 Task: Create a due date automation trigger when advanced on, on the monday before a card is due add fields with custom field "Resume" unchecked at 11:00 AM.
Action: Mouse moved to (929, 69)
Screenshot: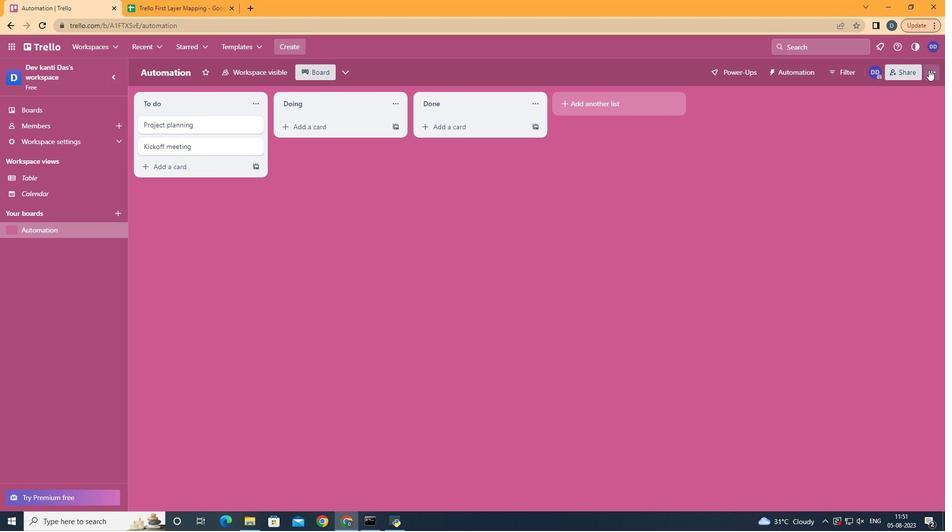 
Action: Mouse pressed left at (929, 69)
Screenshot: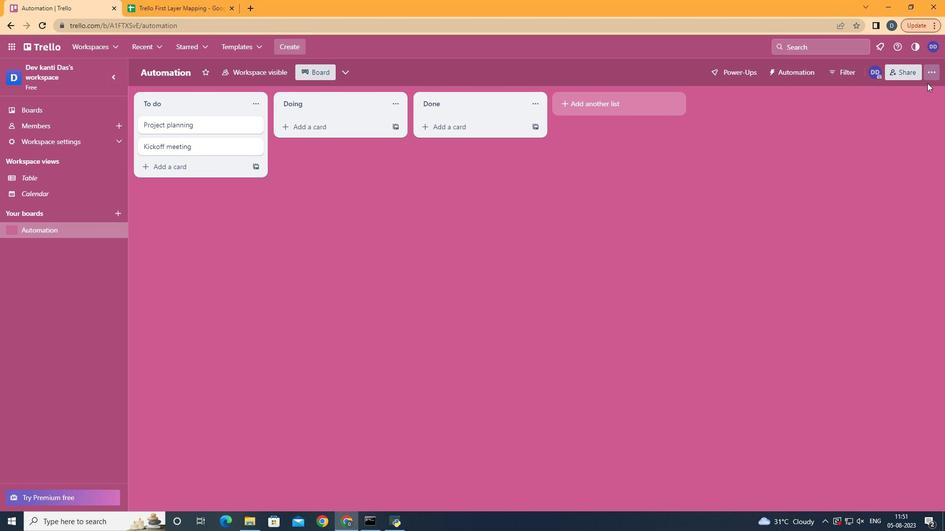 
Action: Mouse moved to (831, 202)
Screenshot: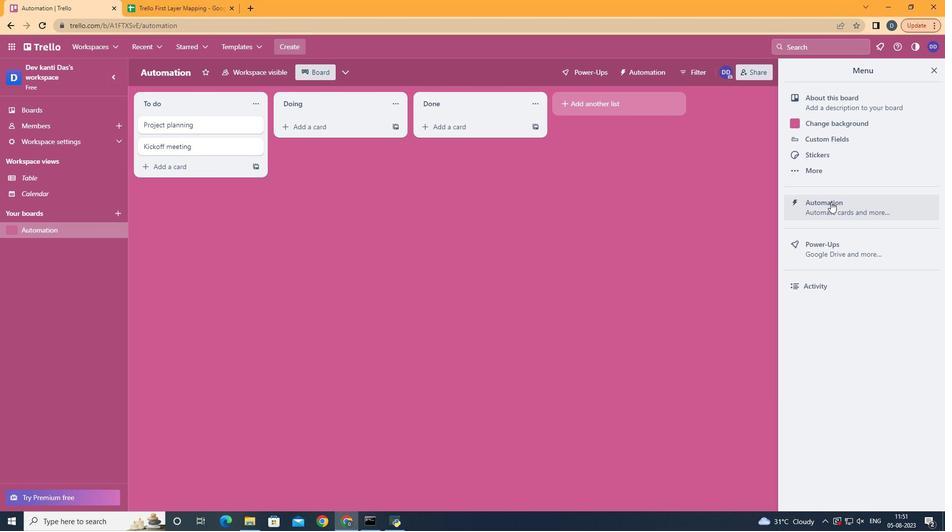 
Action: Mouse pressed left at (831, 202)
Screenshot: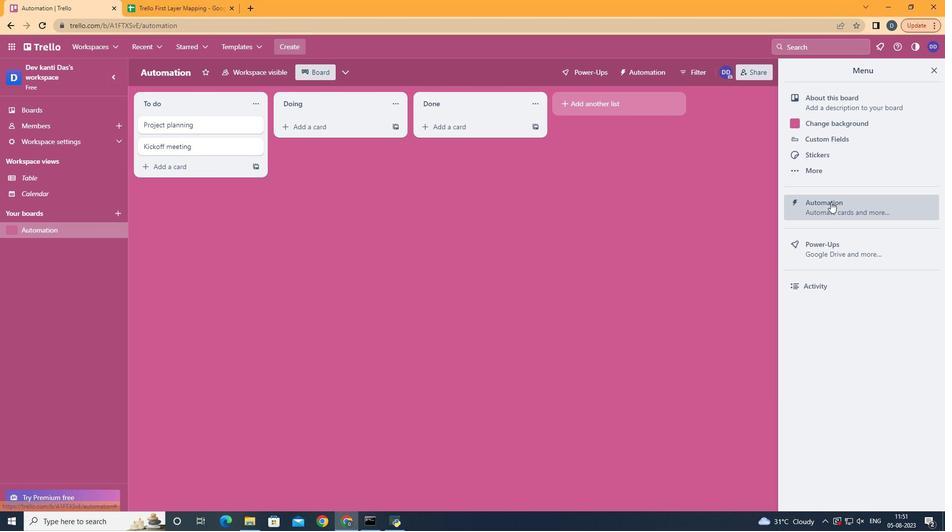 
Action: Mouse moved to (189, 200)
Screenshot: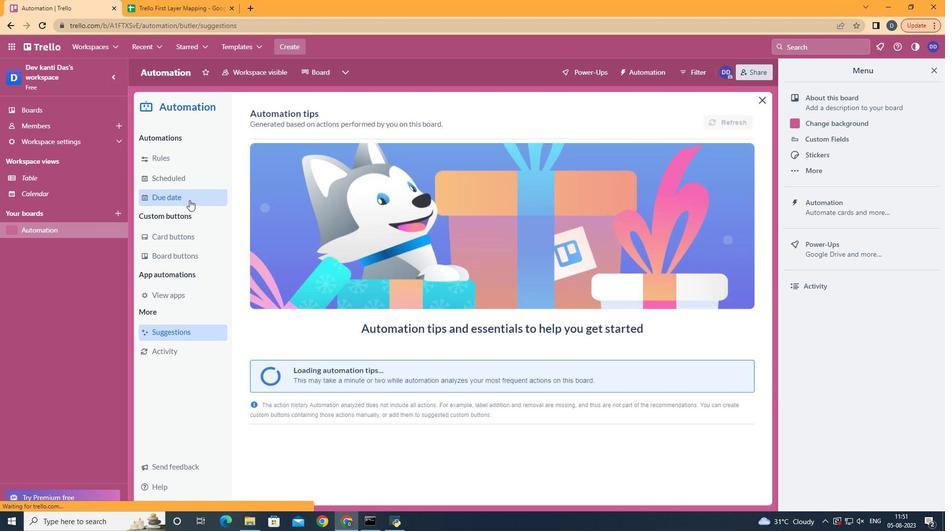
Action: Mouse pressed left at (189, 200)
Screenshot: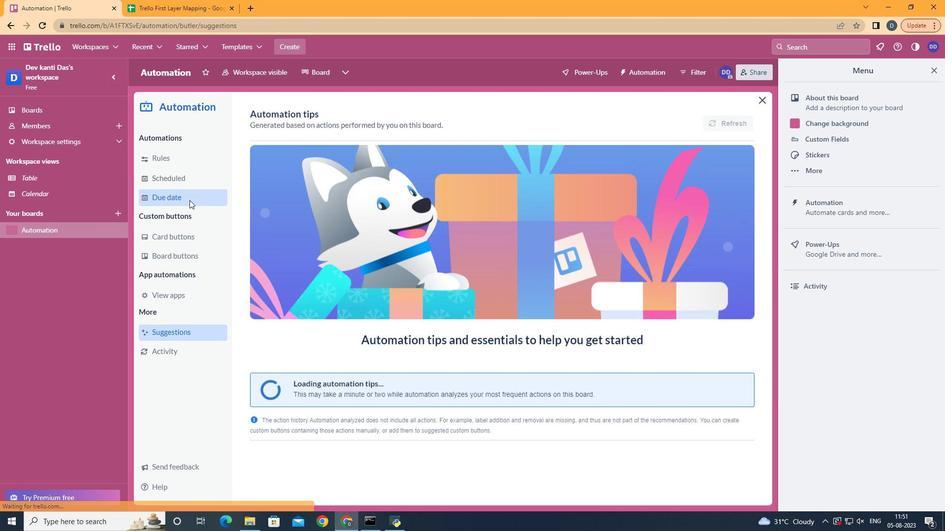 
Action: Mouse moved to (696, 117)
Screenshot: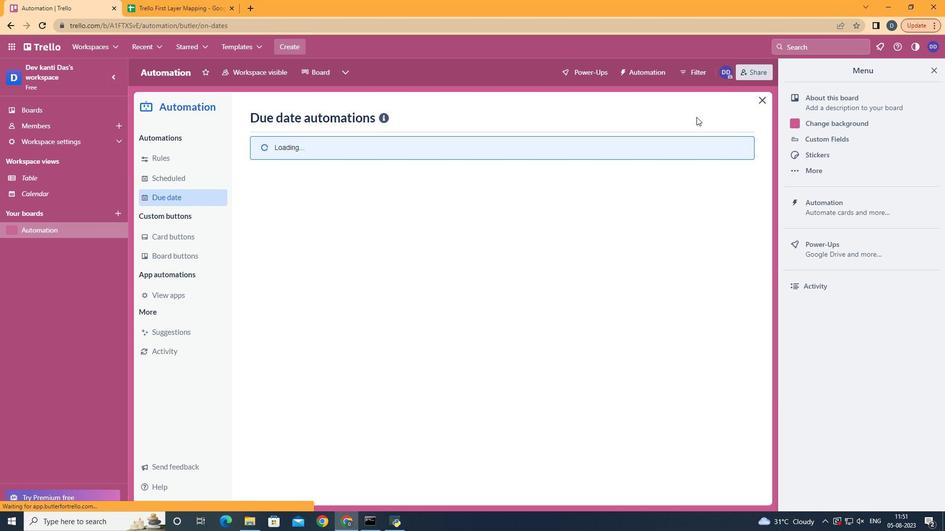 
Action: Mouse pressed left at (696, 117)
Screenshot: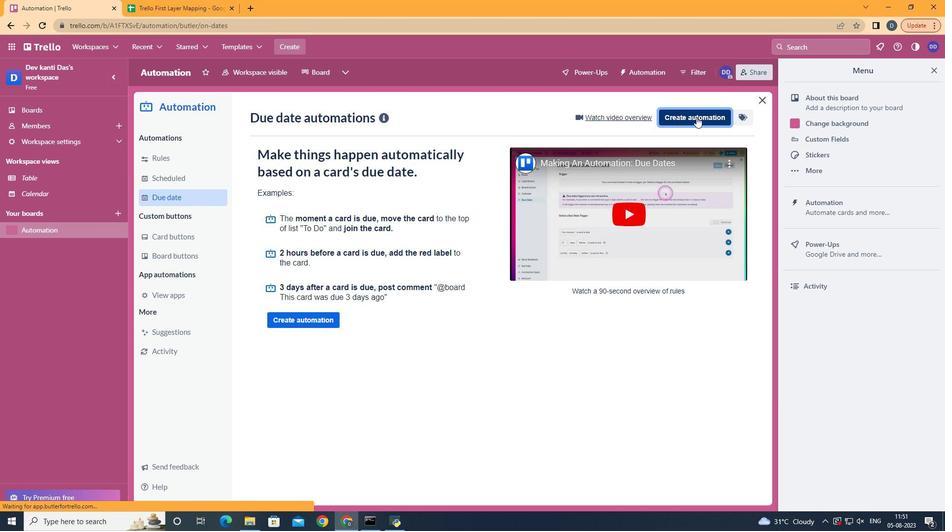 
Action: Mouse moved to (534, 211)
Screenshot: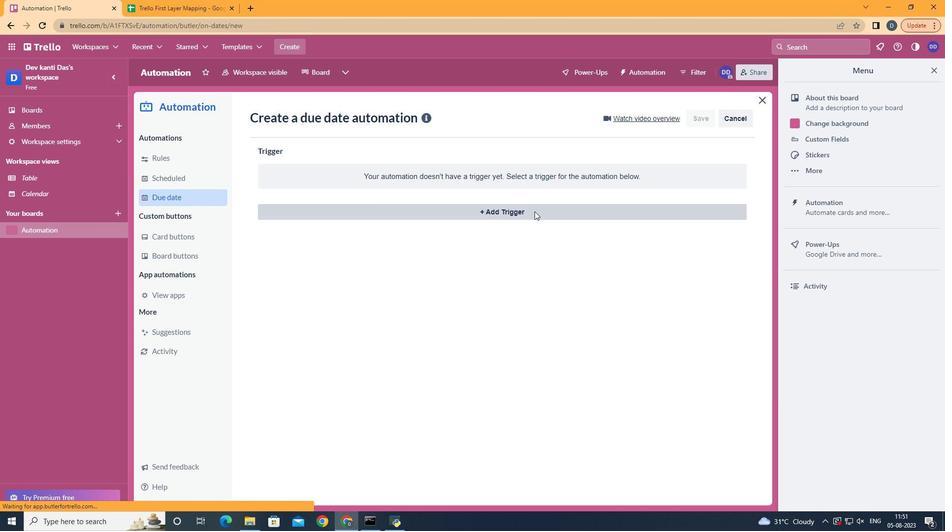 
Action: Mouse pressed left at (534, 211)
Screenshot: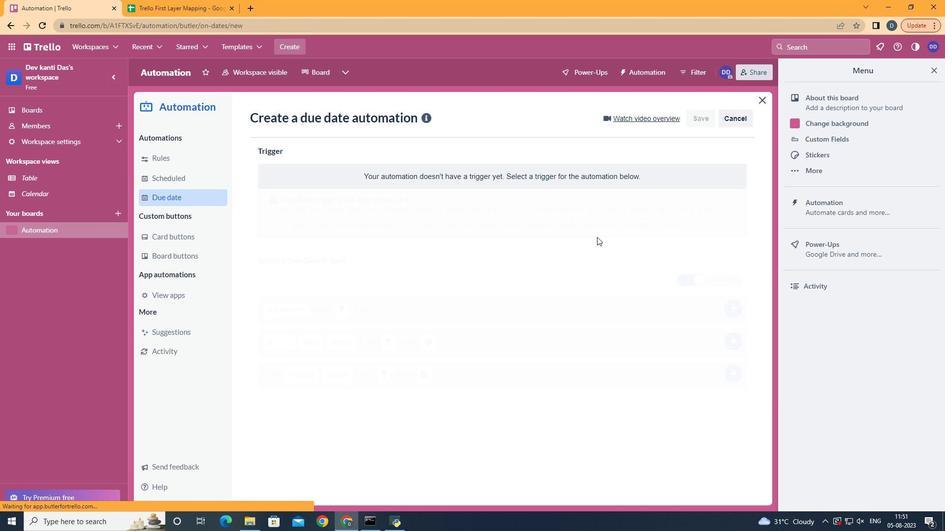 
Action: Mouse moved to (316, 263)
Screenshot: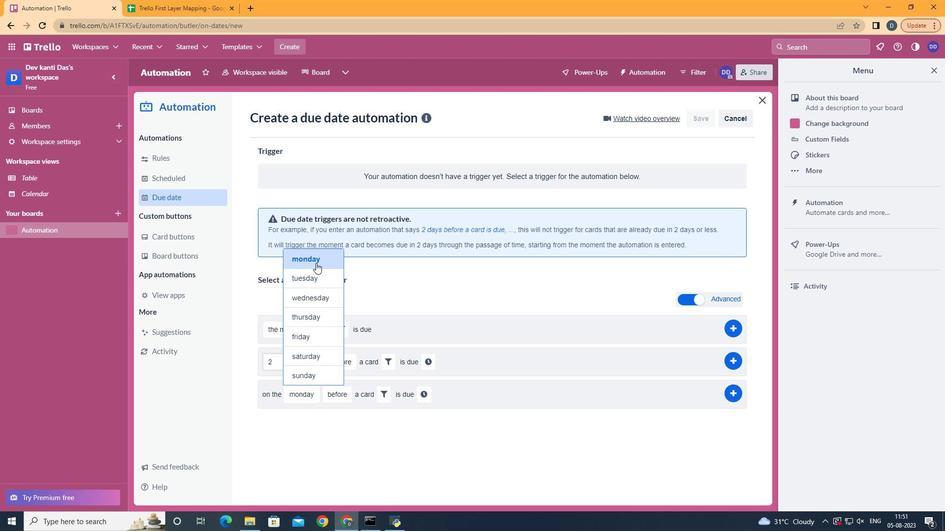 
Action: Mouse pressed left at (316, 263)
Screenshot: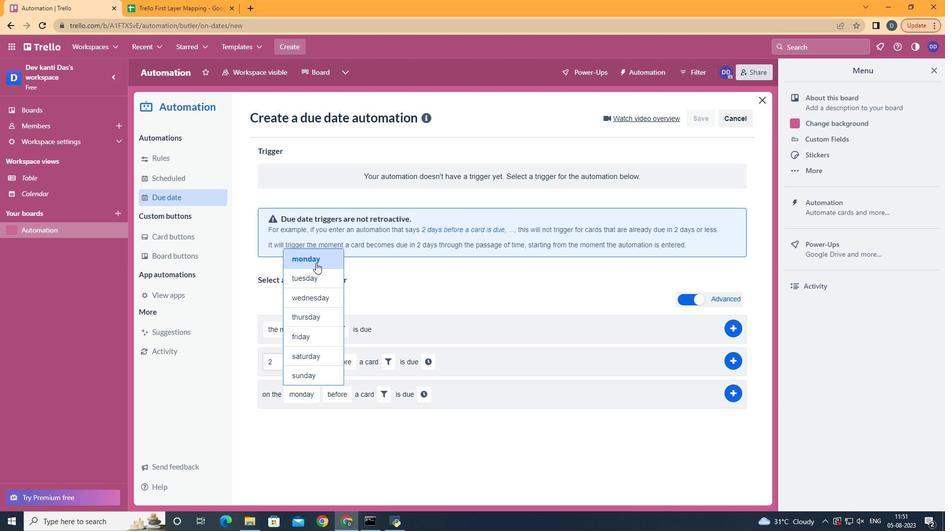 
Action: Mouse moved to (342, 412)
Screenshot: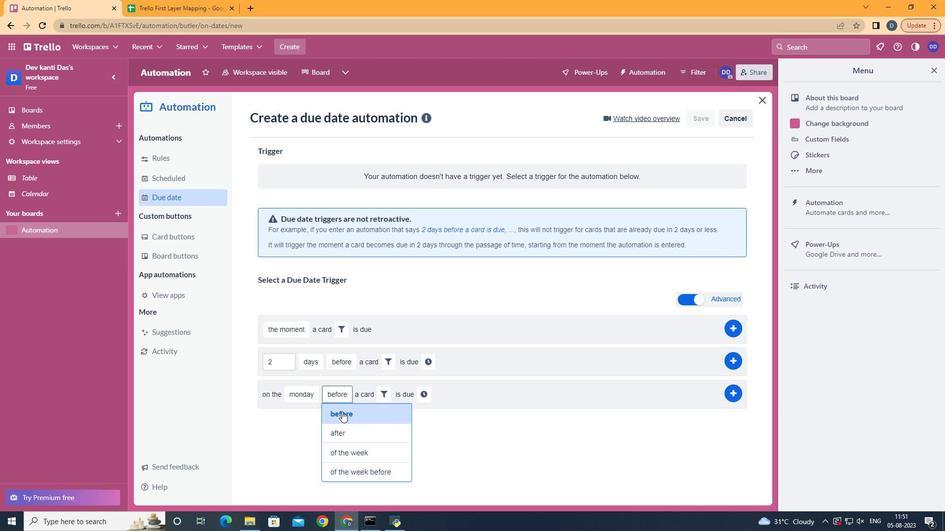 
Action: Mouse pressed left at (342, 412)
Screenshot: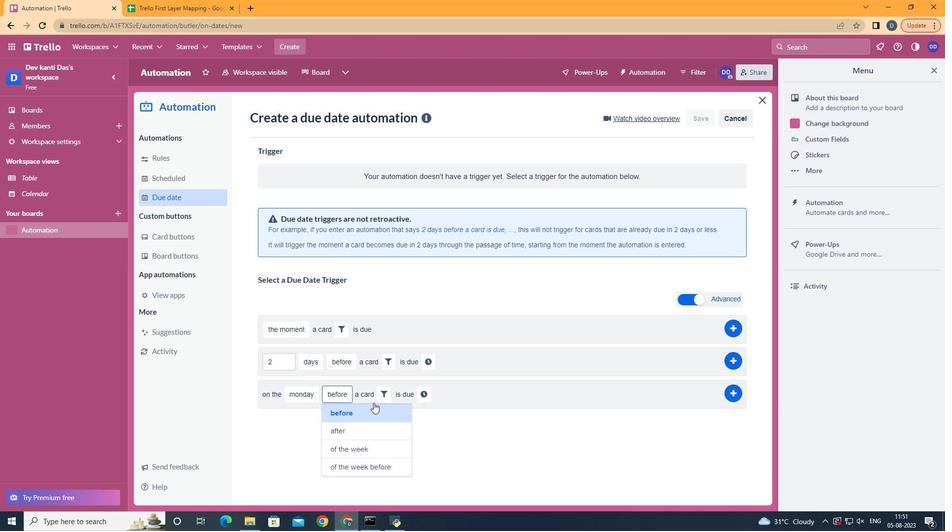 
Action: Mouse moved to (390, 395)
Screenshot: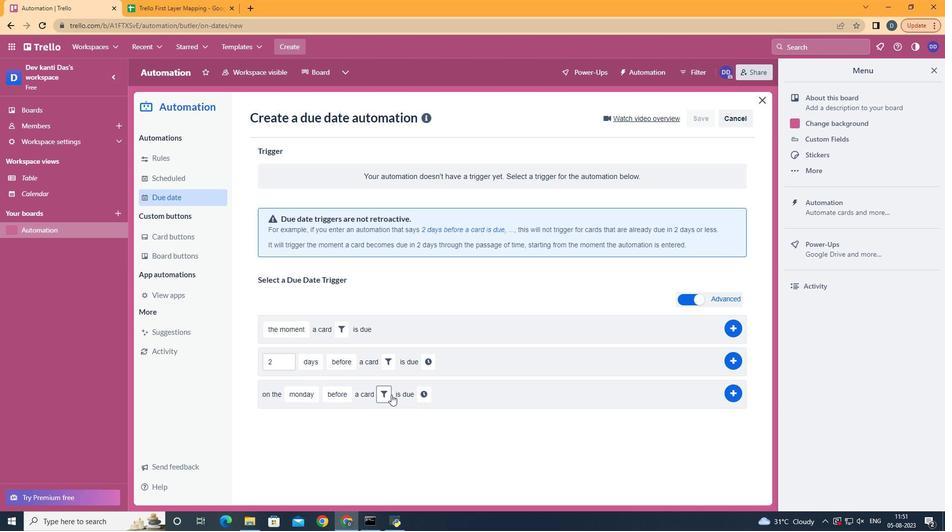 
Action: Mouse pressed left at (390, 395)
Screenshot: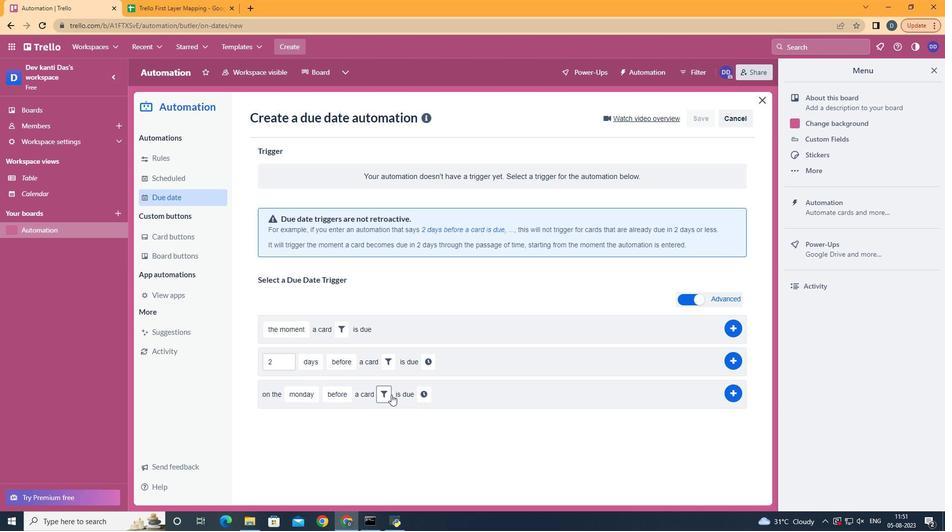 
Action: Mouse moved to (548, 424)
Screenshot: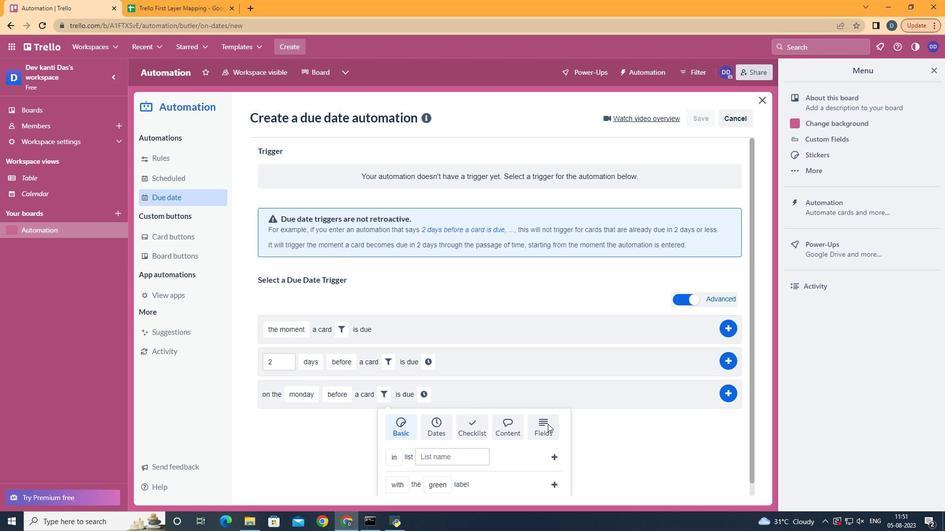 
Action: Mouse pressed left at (548, 424)
Screenshot: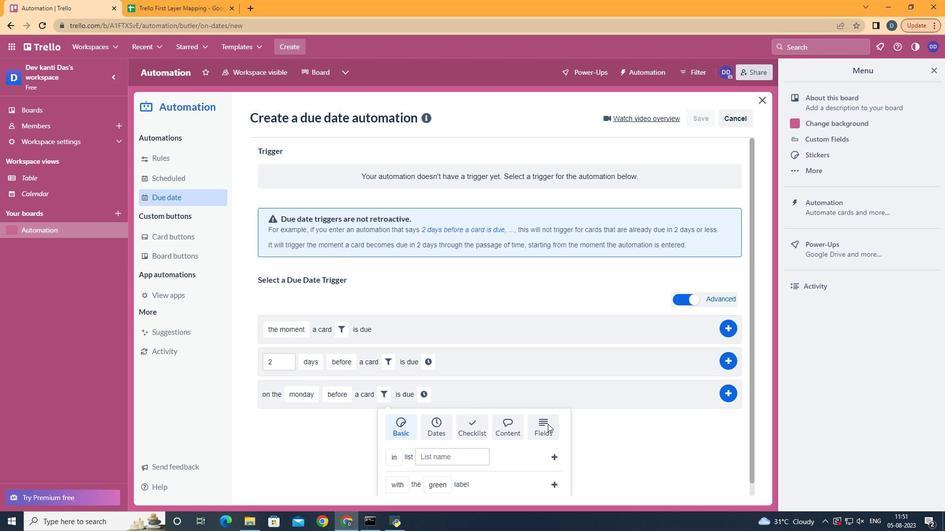 
Action: Mouse moved to (548, 425)
Screenshot: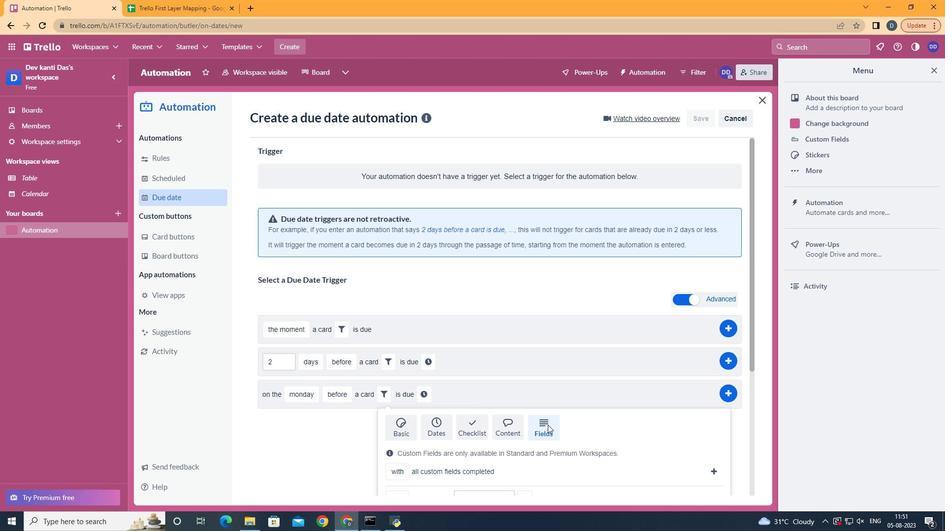 
Action: Mouse scrolled (548, 424) with delta (0, 0)
Screenshot: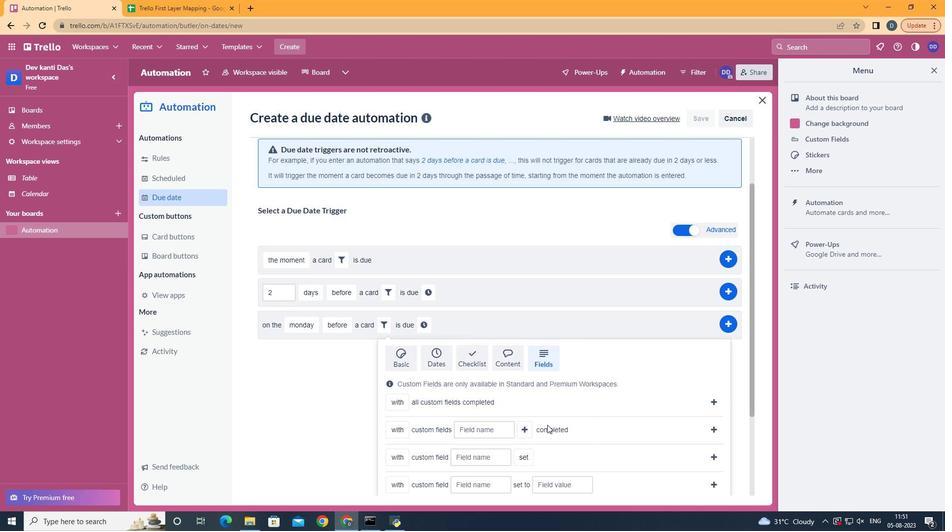 
Action: Mouse scrolled (548, 424) with delta (0, 0)
Screenshot: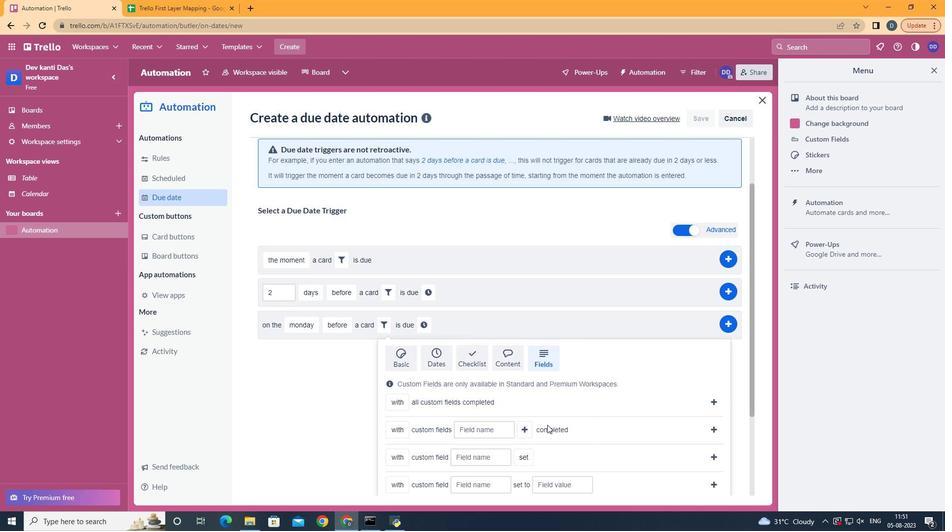 
Action: Mouse scrolled (548, 424) with delta (0, 0)
Screenshot: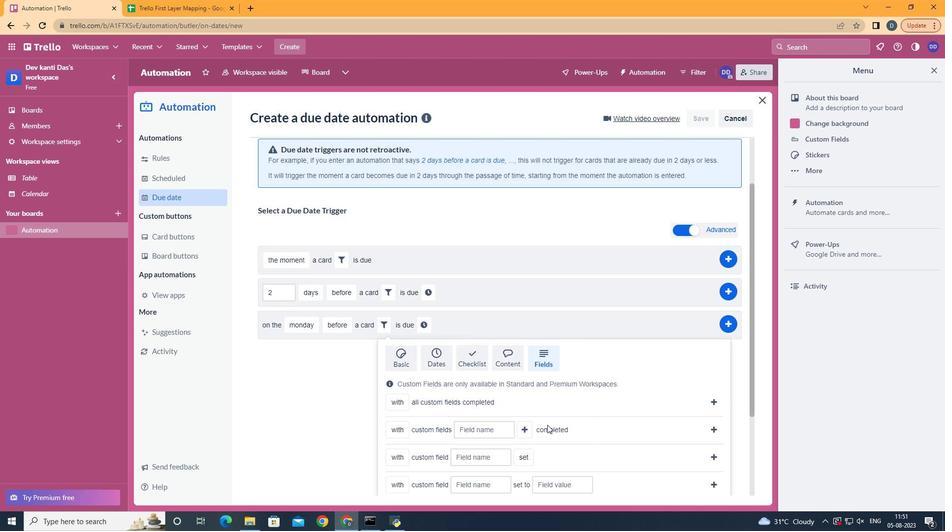 
Action: Mouse scrolled (548, 424) with delta (0, 0)
Screenshot: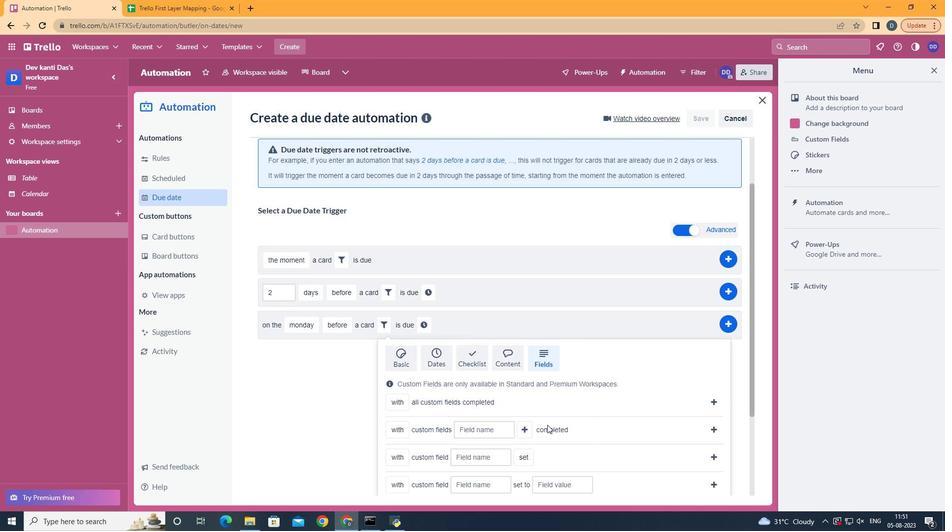 
Action: Mouse scrolled (548, 424) with delta (0, 0)
Screenshot: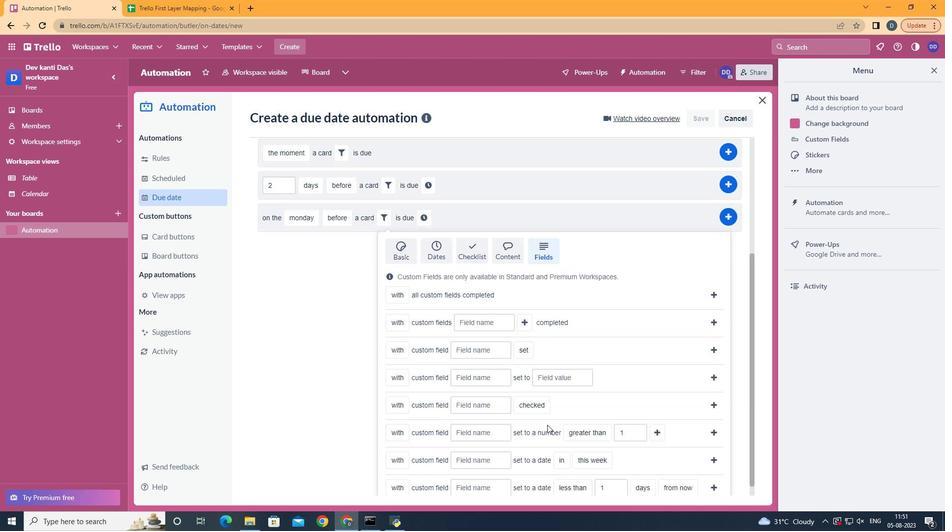 
Action: Mouse scrolled (548, 424) with delta (0, 0)
Screenshot: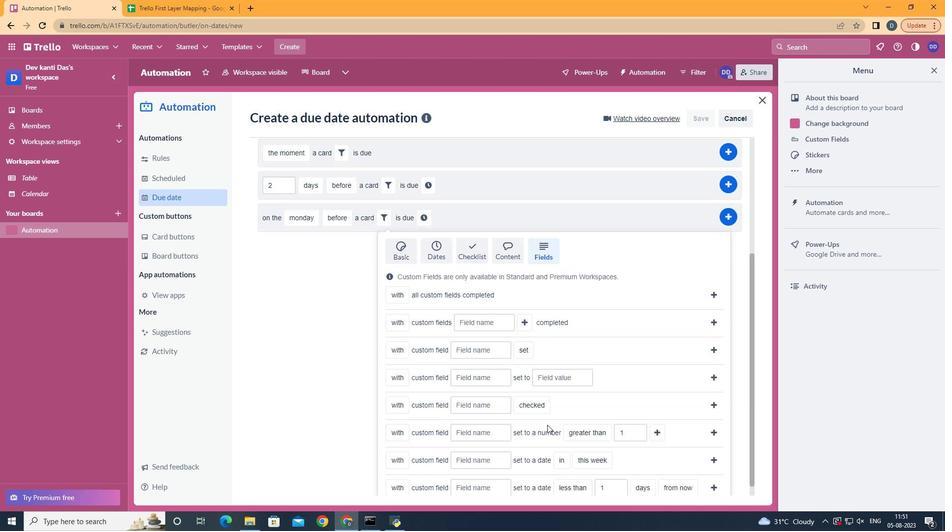 
Action: Mouse moved to (396, 408)
Screenshot: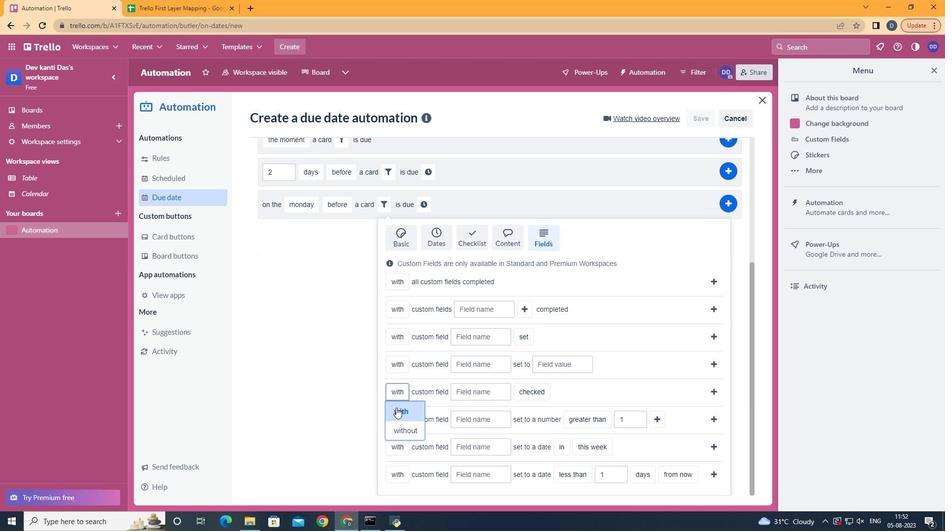 
Action: Mouse pressed left at (396, 408)
Screenshot: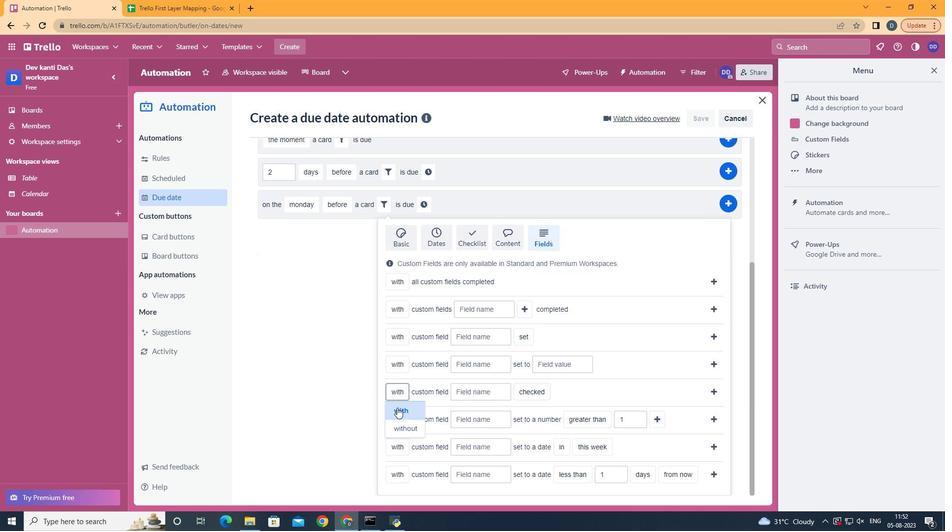 
Action: Mouse moved to (471, 397)
Screenshot: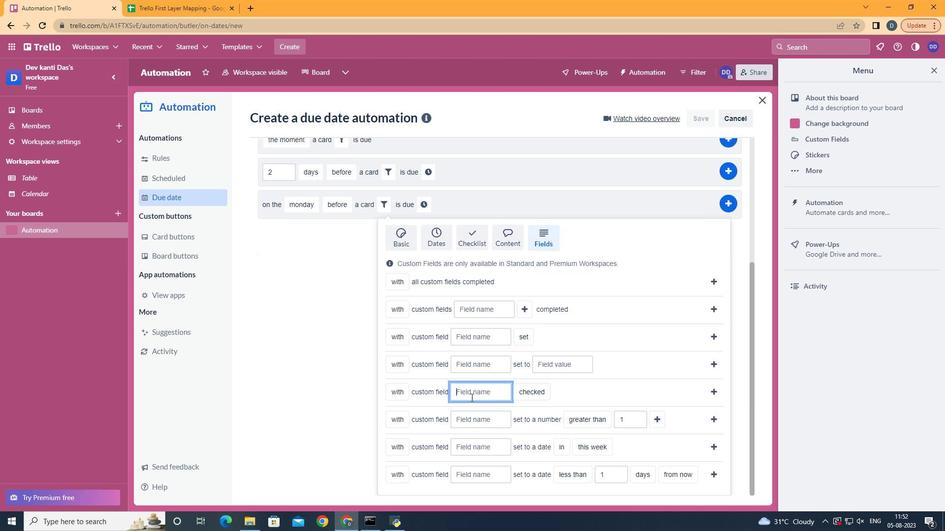 
Action: Mouse pressed left at (471, 397)
Screenshot: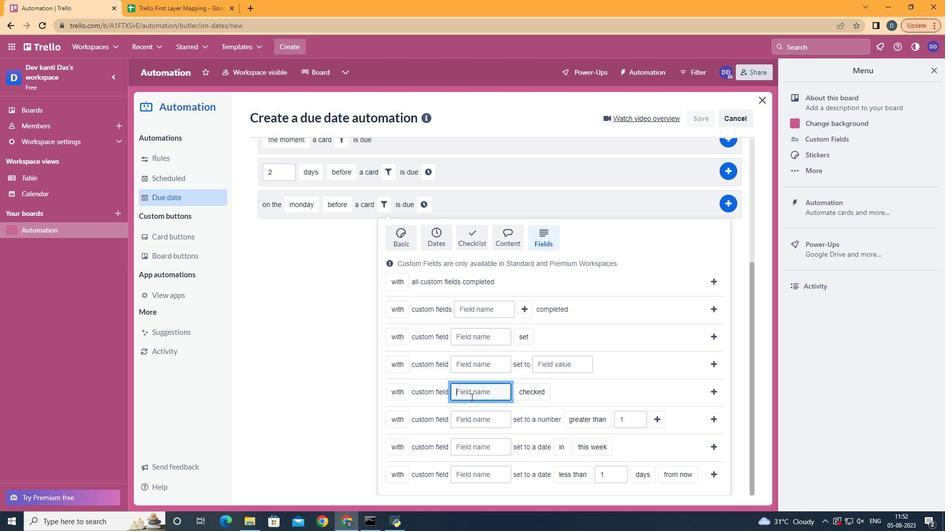 
Action: Key pressed <Key.shift>Resume
Screenshot: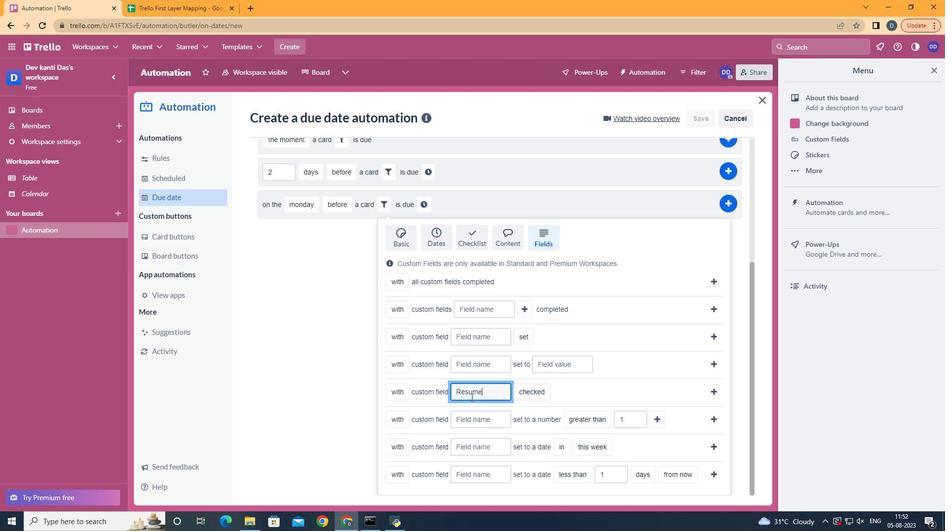 
Action: Mouse moved to (539, 432)
Screenshot: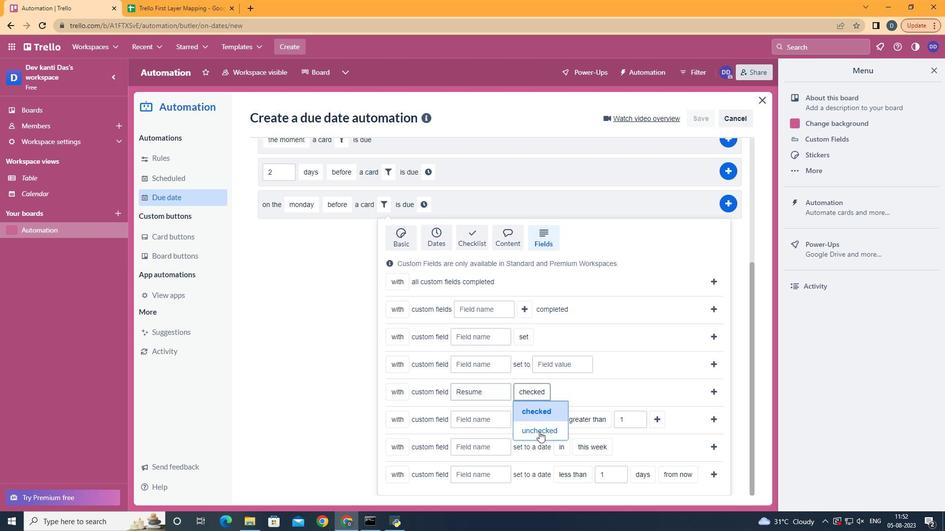 
Action: Mouse pressed left at (539, 432)
Screenshot: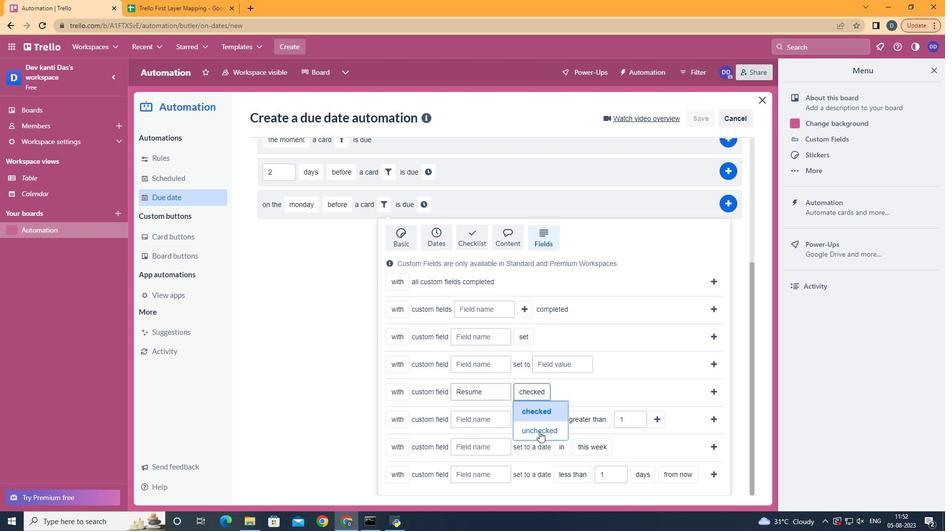 
Action: Mouse moved to (714, 391)
Screenshot: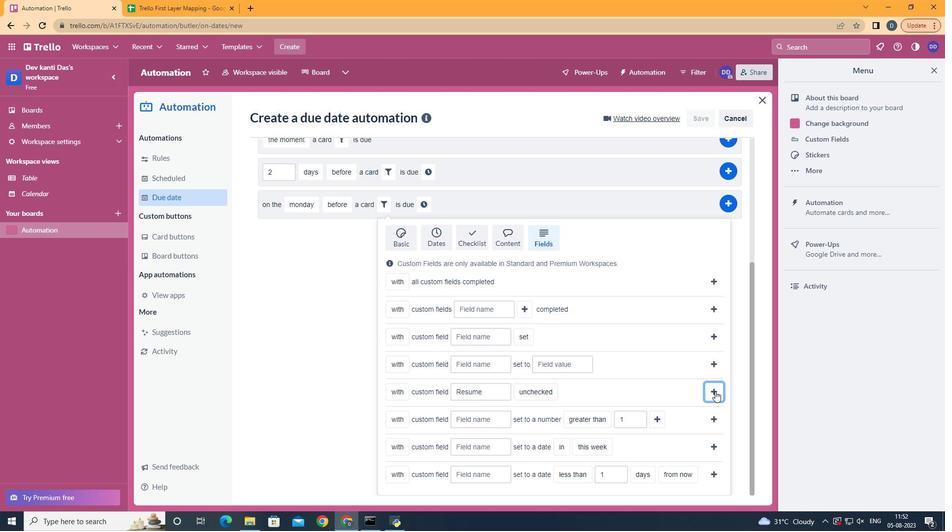 
Action: Mouse pressed left at (714, 391)
Screenshot: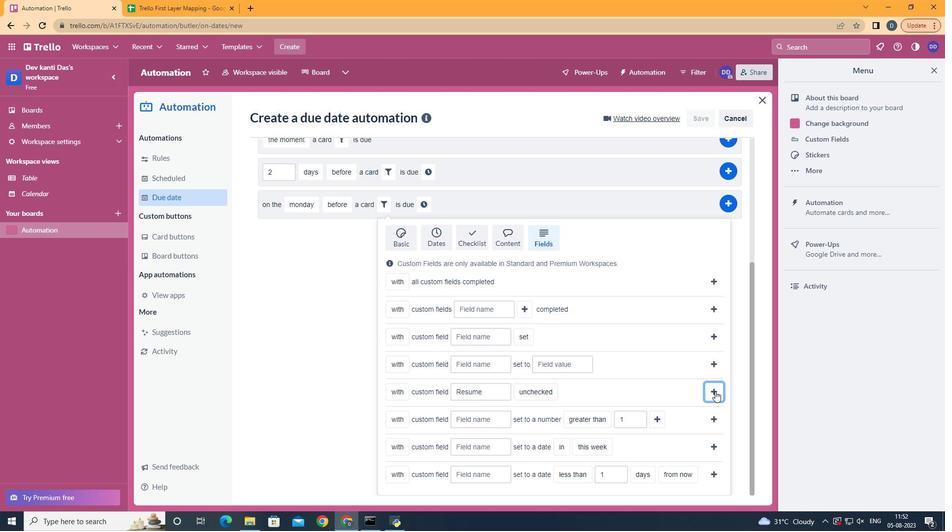 
Action: Mouse moved to (569, 392)
Screenshot: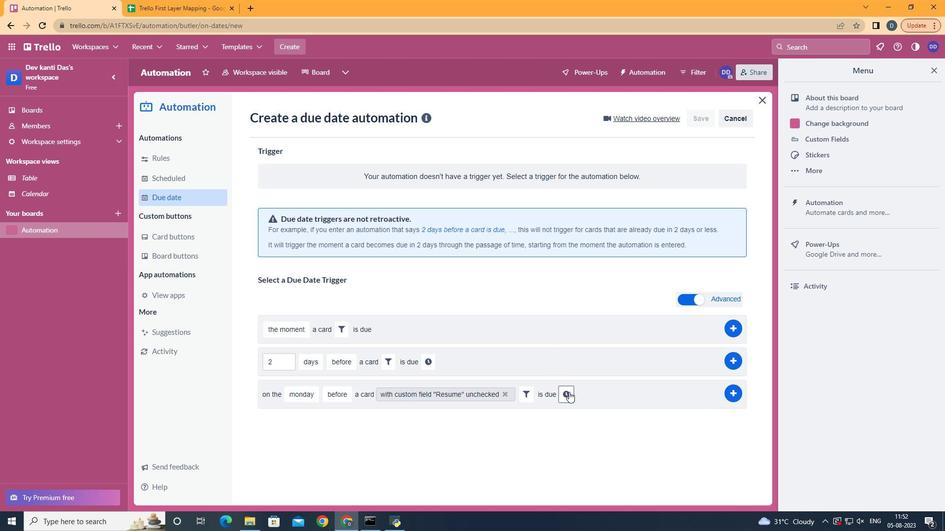 
Action: Mouse pressed left at (569, 392)
Screenshot: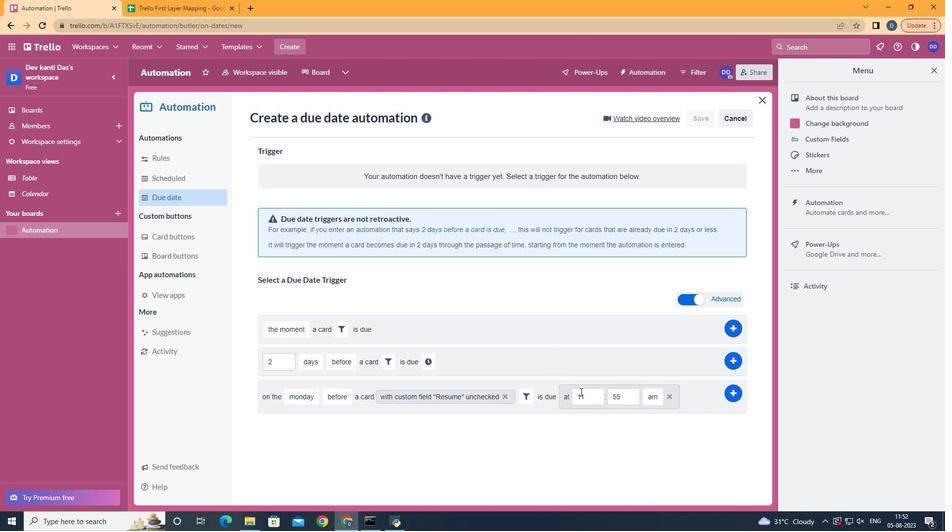 
Action: Mouse moved to (631, 393)
Screenshot: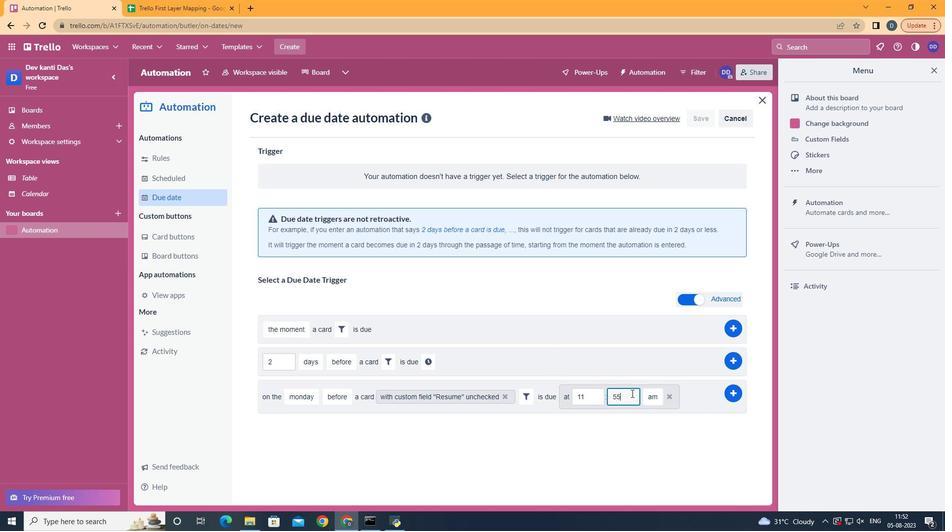 
Action: Mouse pressed left at (631, 393)
Screenshot: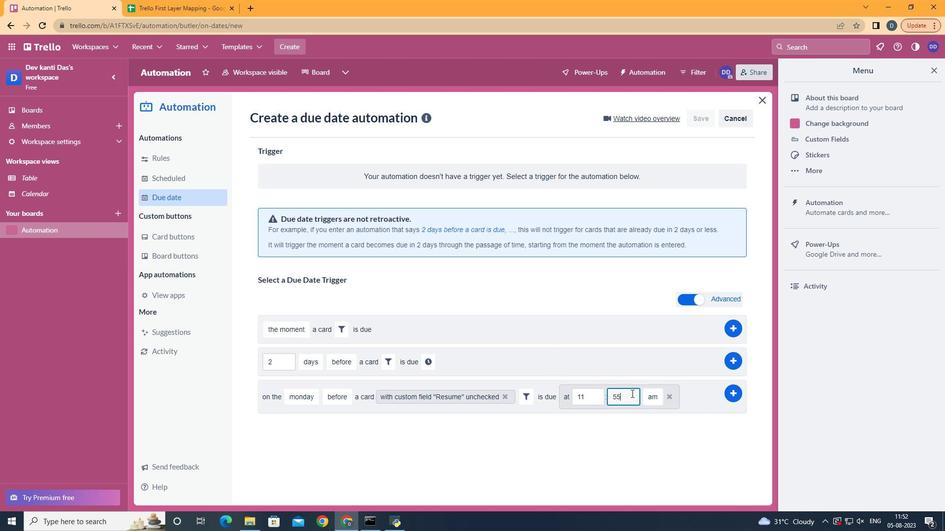 
Action: Key pressed <Key.backspace>
Screenshot: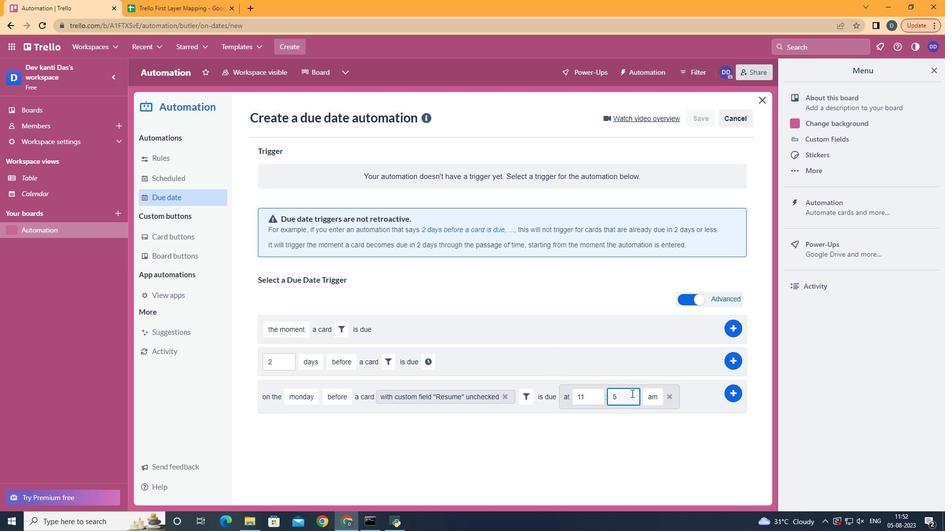 
Action: Mouse moved to (631, 393)
Screenshot: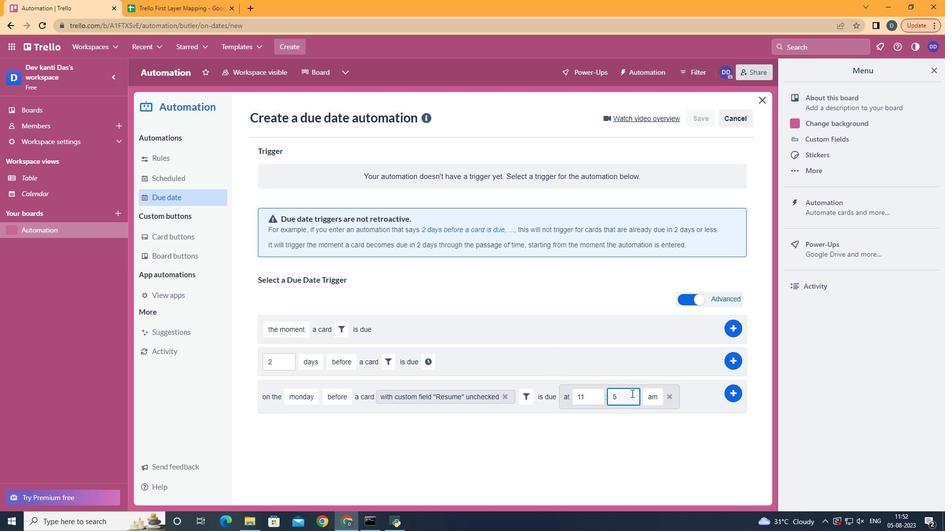 
Action: Key pressed <Key.backspace>00
Screenshot: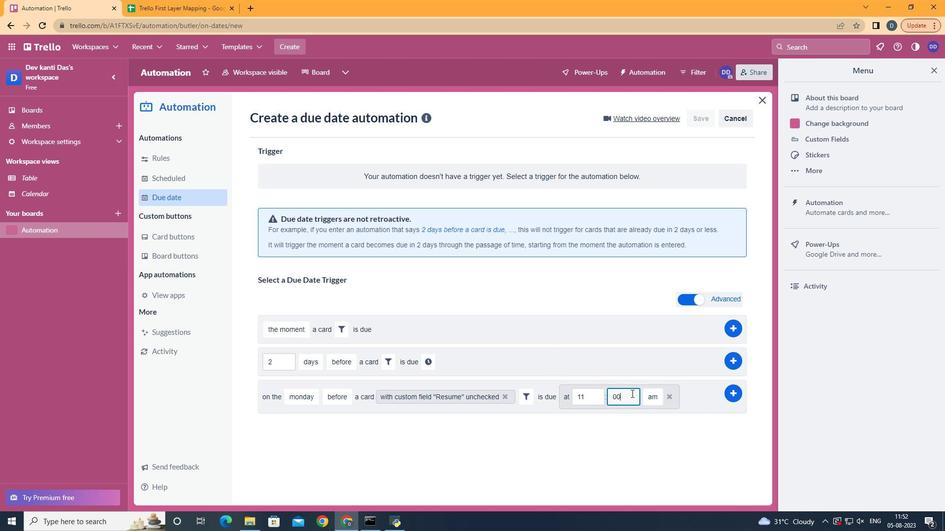 
Action: Mouse moved to (729, 391)
Screenshot: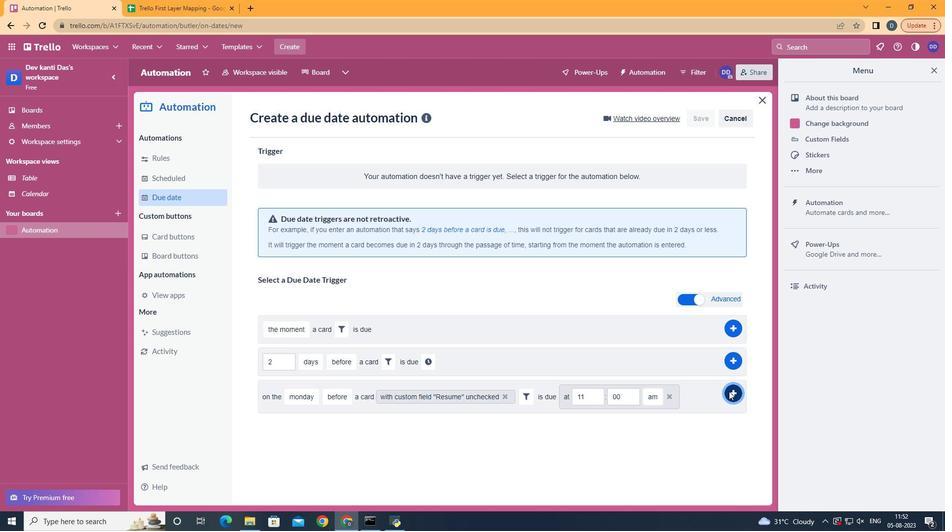 
Action: Mouse pressed left at (729, 391)
Screenshot: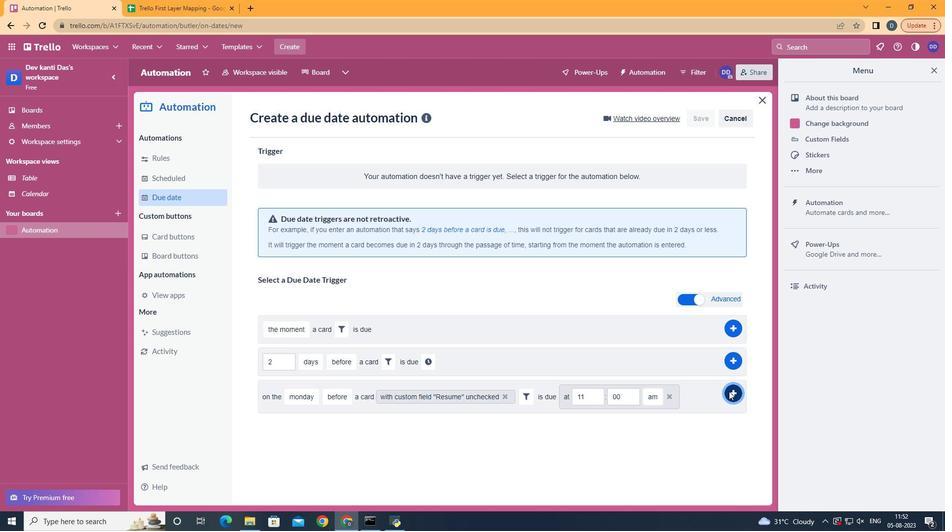 
Action: Mouse moved to (458, 195)
Screenshot: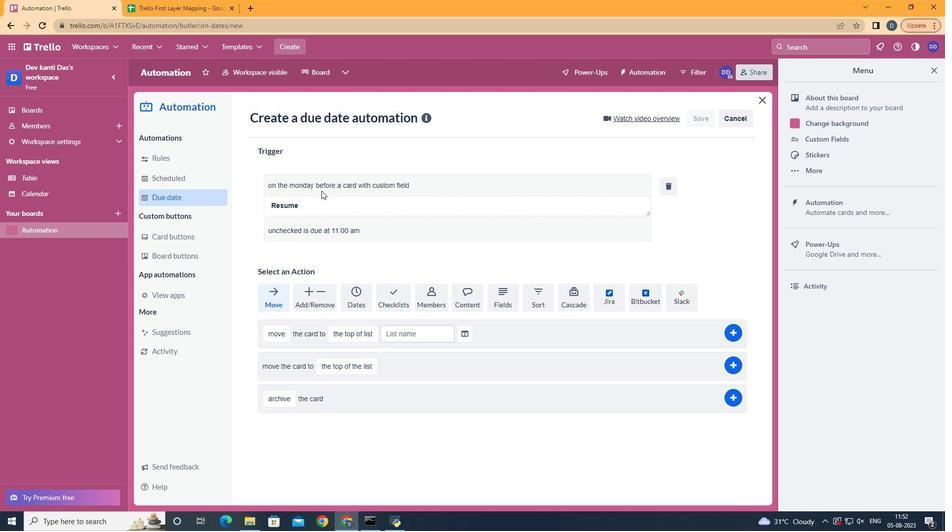 
